 Task: Look for products with berry flavor in the category "Lollipops".
Action: Mouse moved to (18, 54)
Screenshot: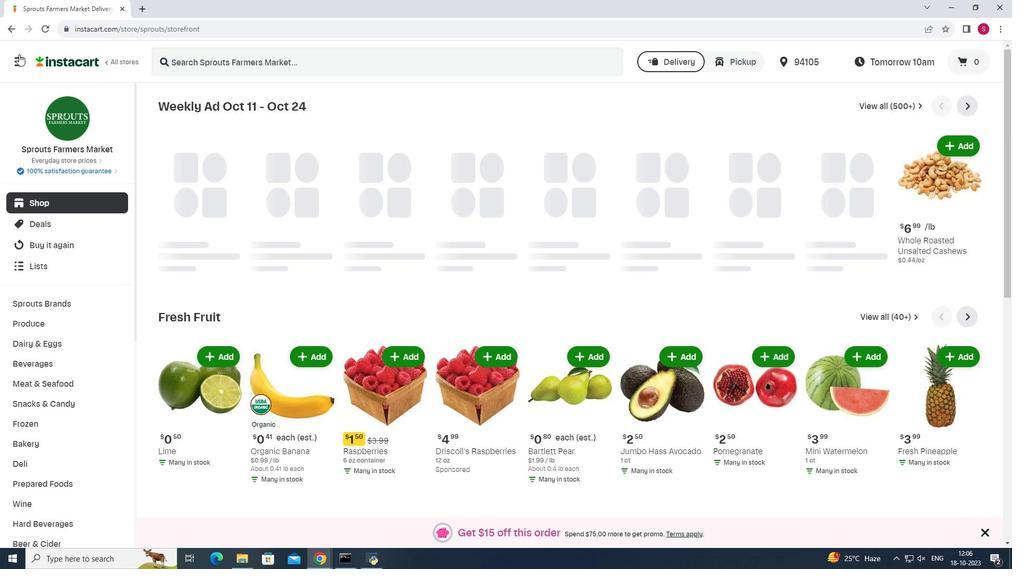 
Action: Mouse pressed left at (18, 54)
Screenshot: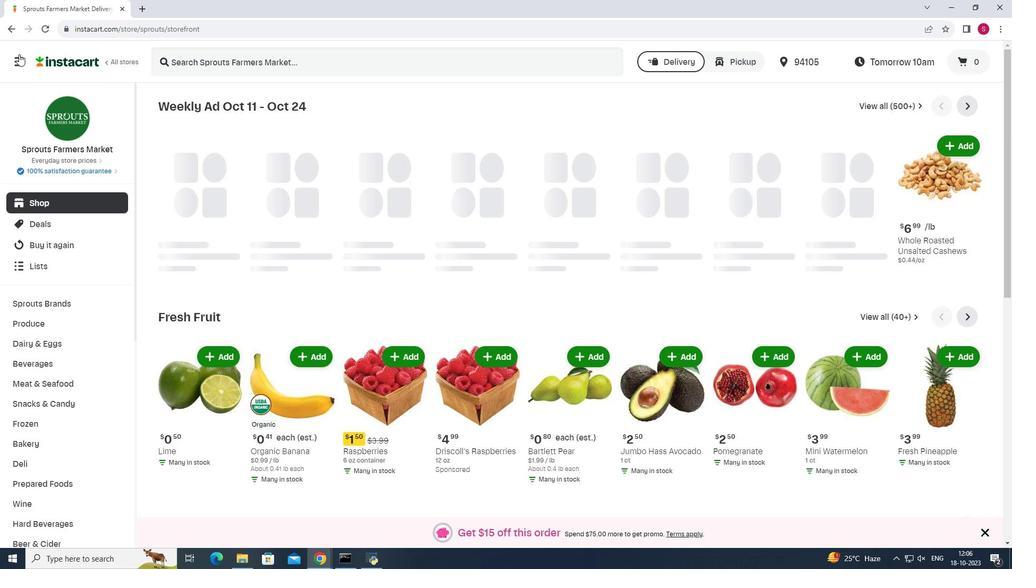 
Action: Mouse moved to (46, 279)
Screenshot: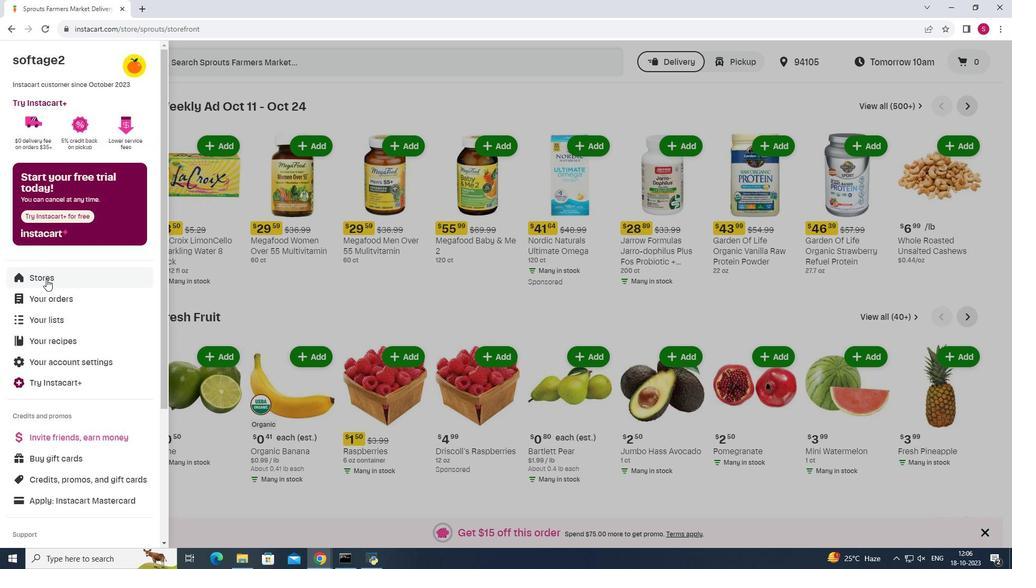 
Action: Mouse pressed left at (46, 279)
Screenshot: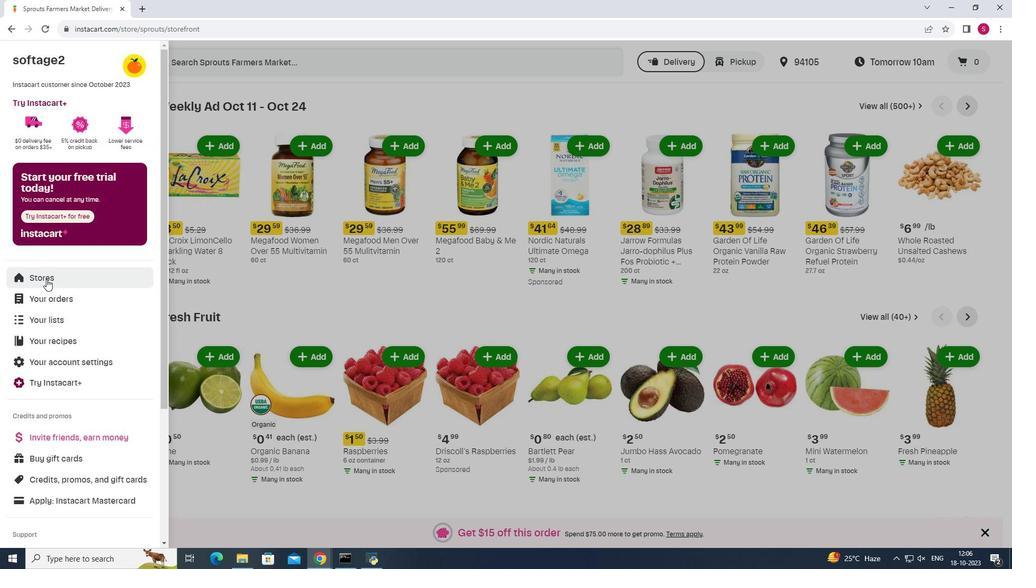 
Action: Mouse moved to (246, 94)
Screenshot: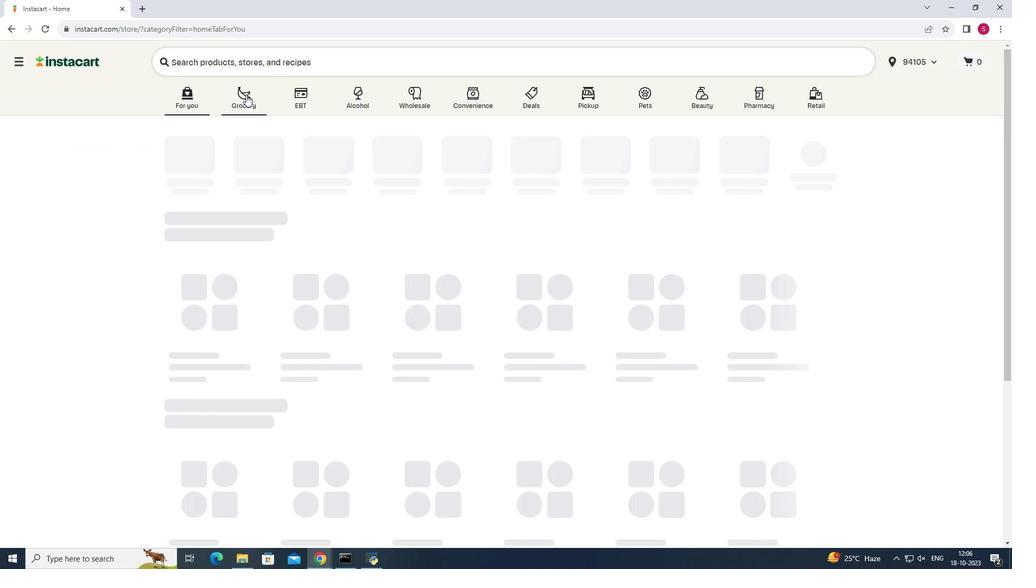 
Action: Mouse pressed left at (246, 94)
Screenshot: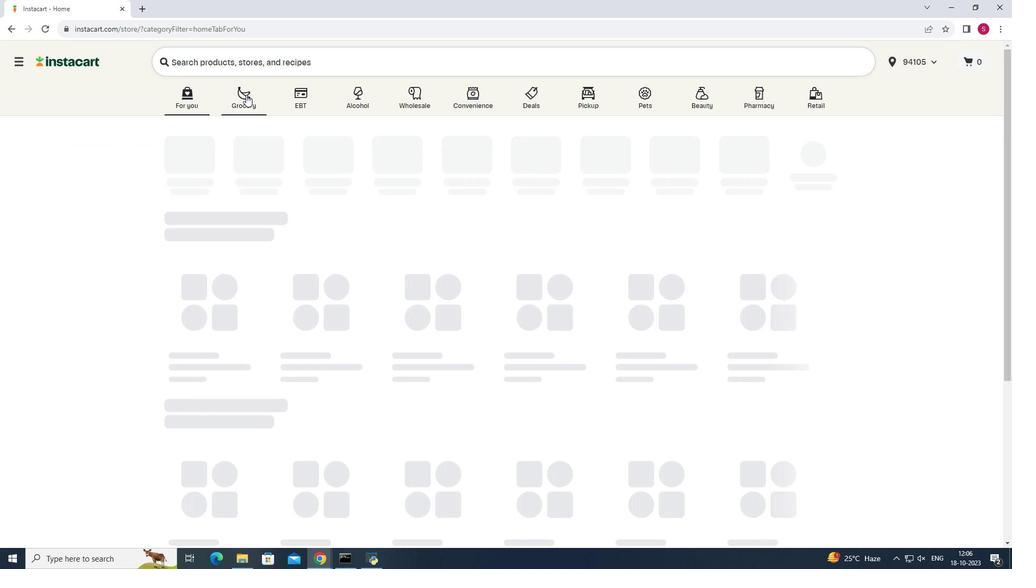 
Action: Mouse moved to (664, 141)
Screenshot: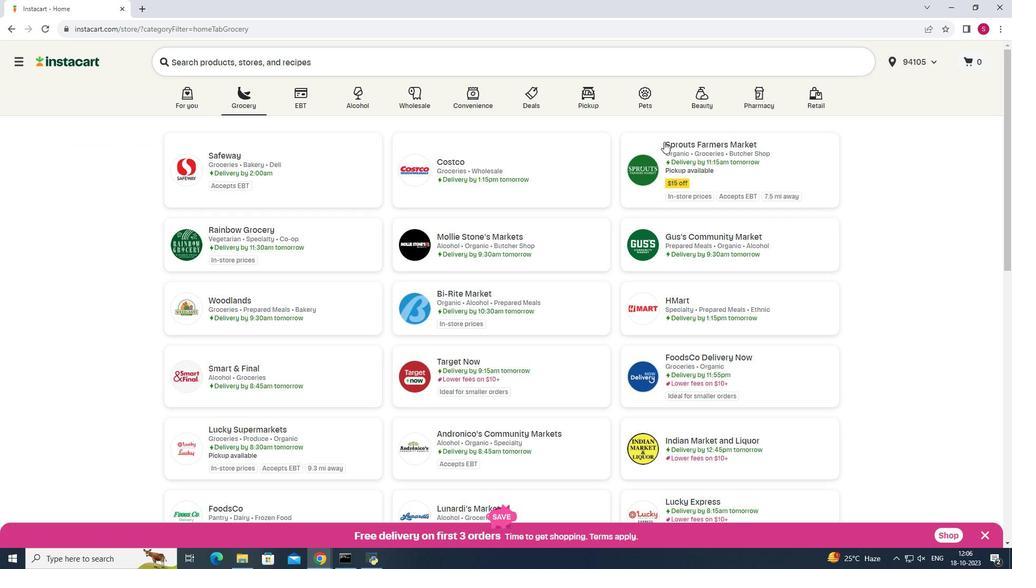 
Action: Mouse pressed left at (664, 141)
Screenshot: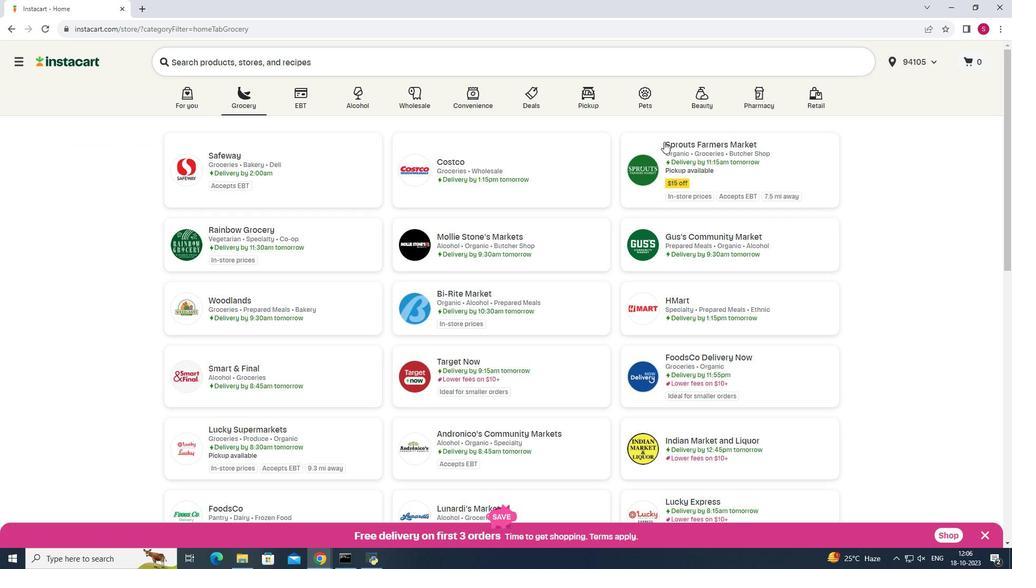 
Action: Mouse moved to (17, 400)
Screenshot: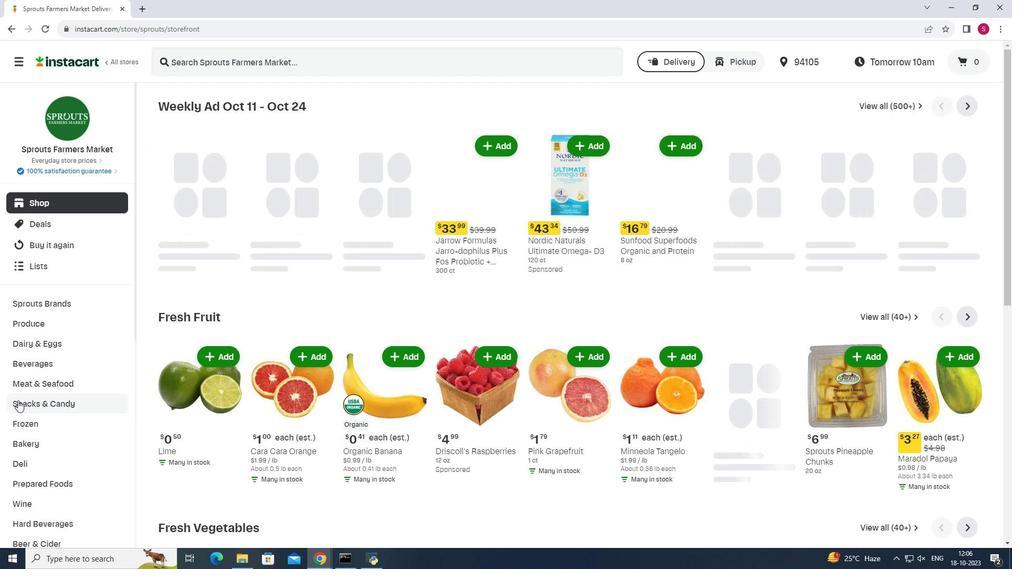 
Action: Mouse pressed left at (17, 400)
Screenshot: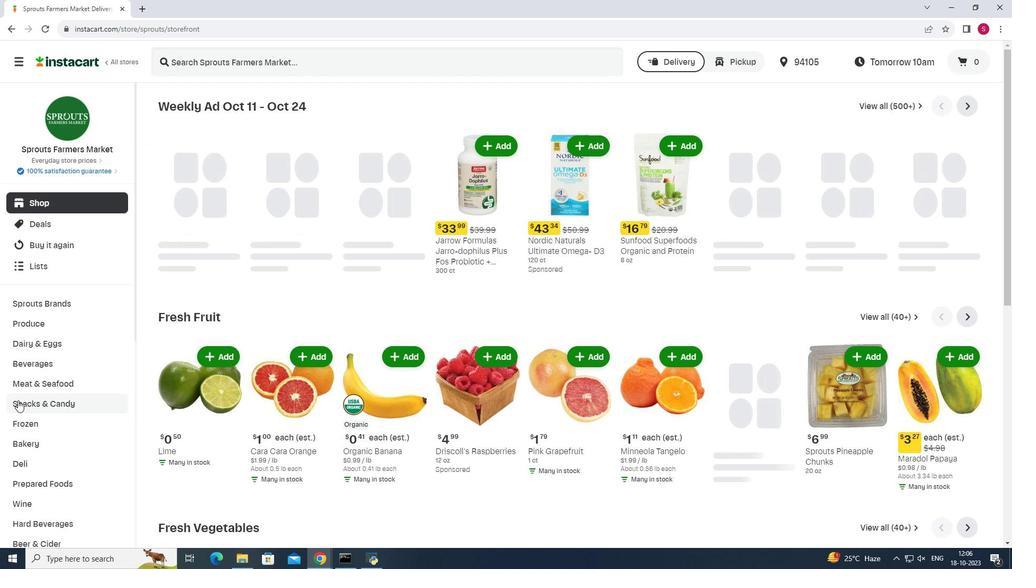 
Action: Mouse moved to (317, 136)
Screenshot: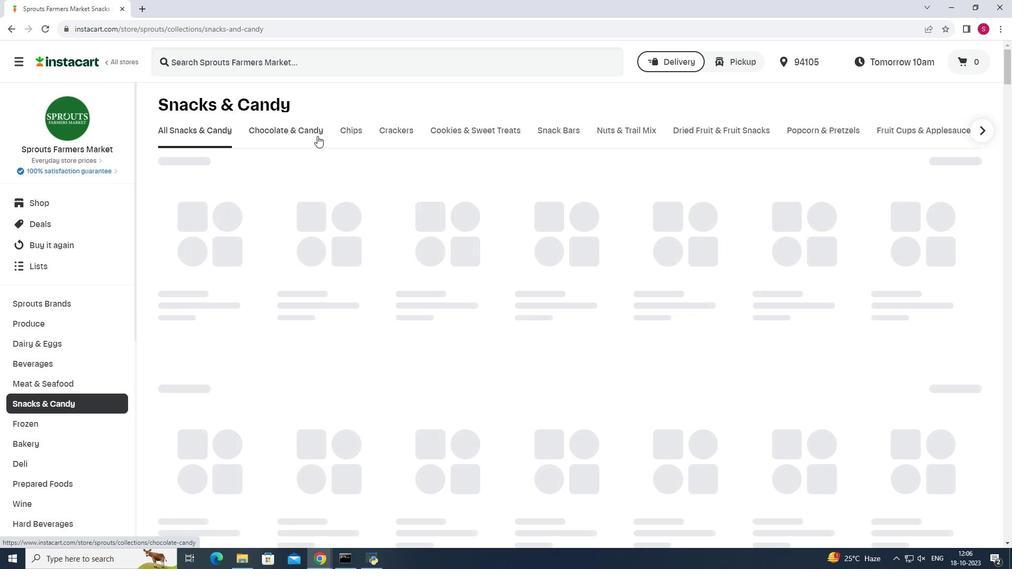 
Action: Mouse pressed left at (317, 136)
Screenshot: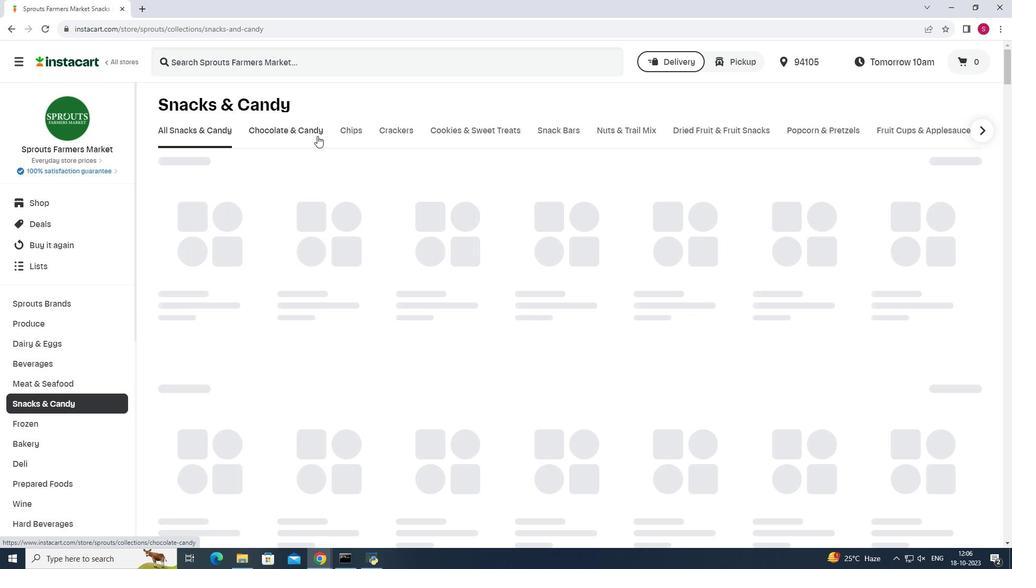 
Action: Mouse moved to (520, 173)
Screenshot: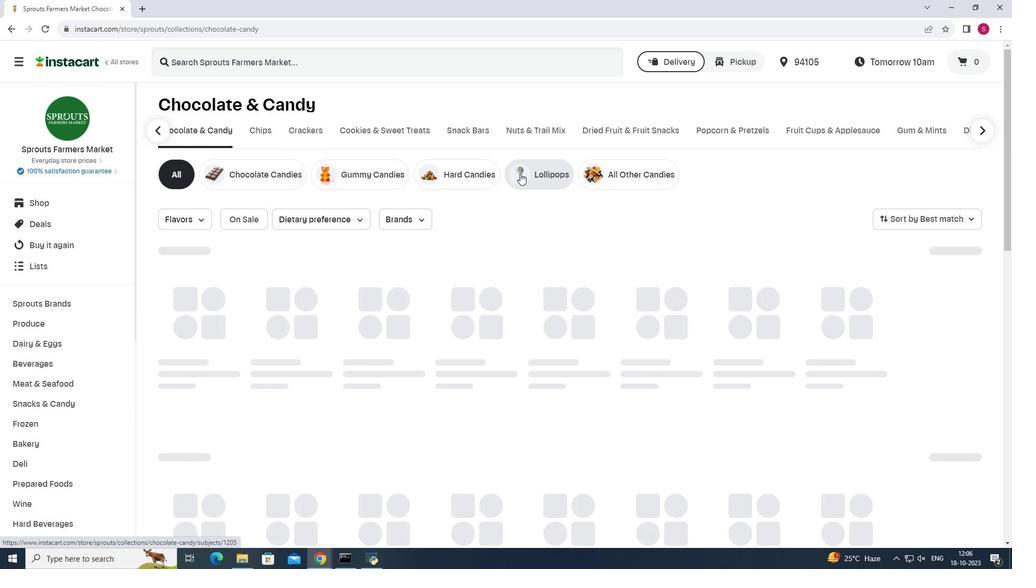 
Action: Mouse pressed left at (520, 173)
Screenshot: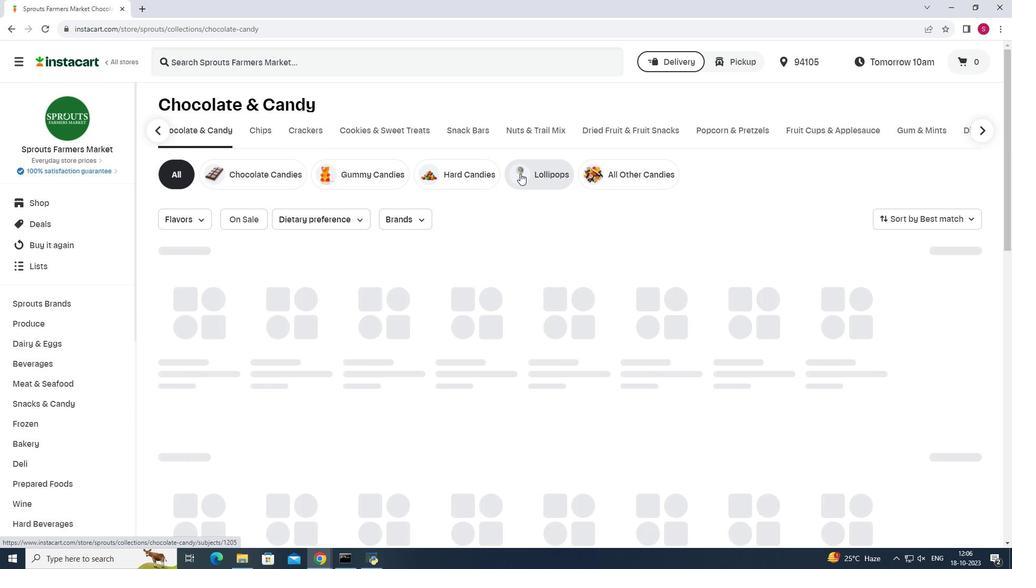 
Action: Mouse moved to (189, 225)
Screenshot: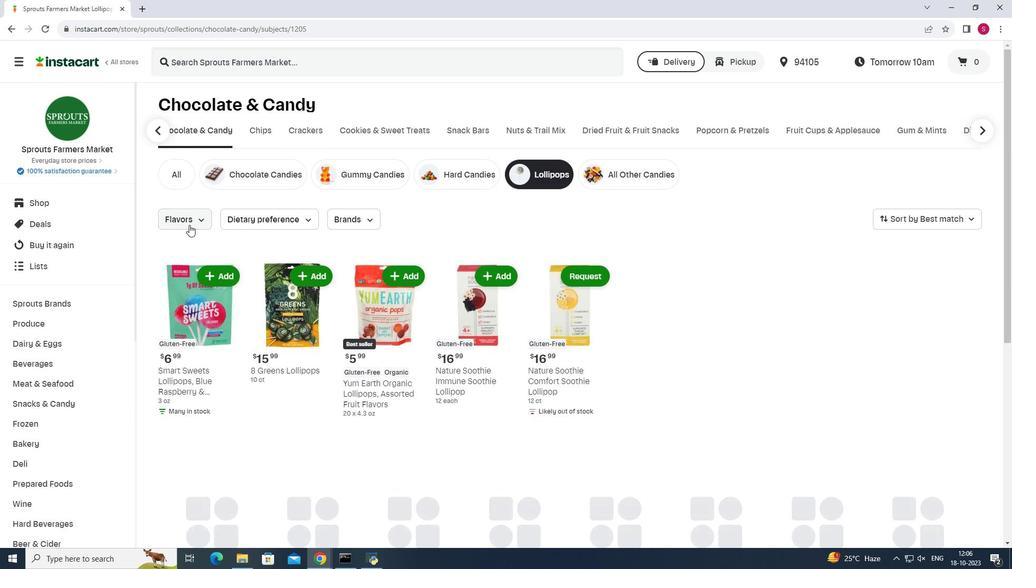
Action: Mouse pressed left at (189, 225)
Screenshot: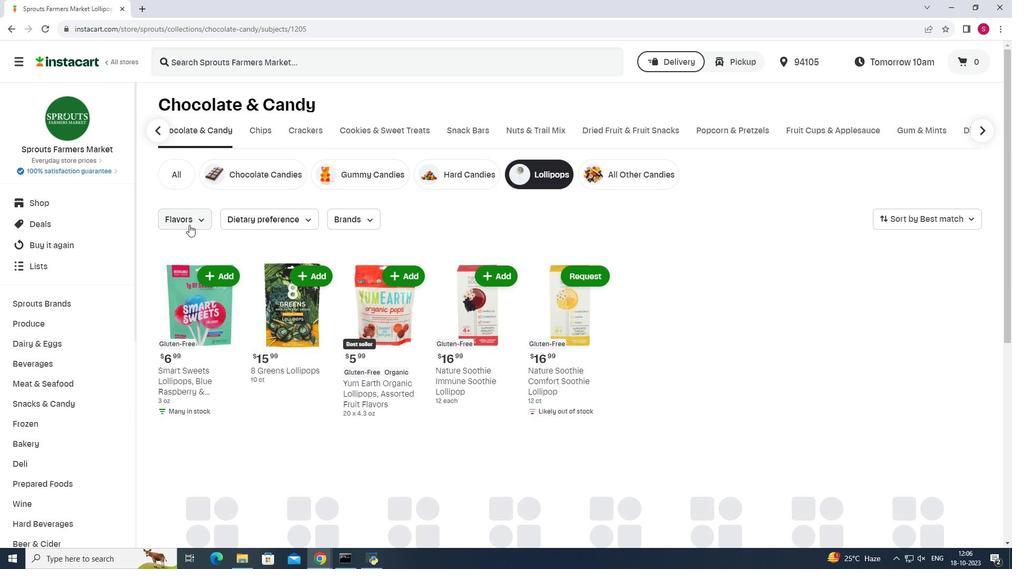 
Action: Mouse moved to (172, 301)
Screenshot: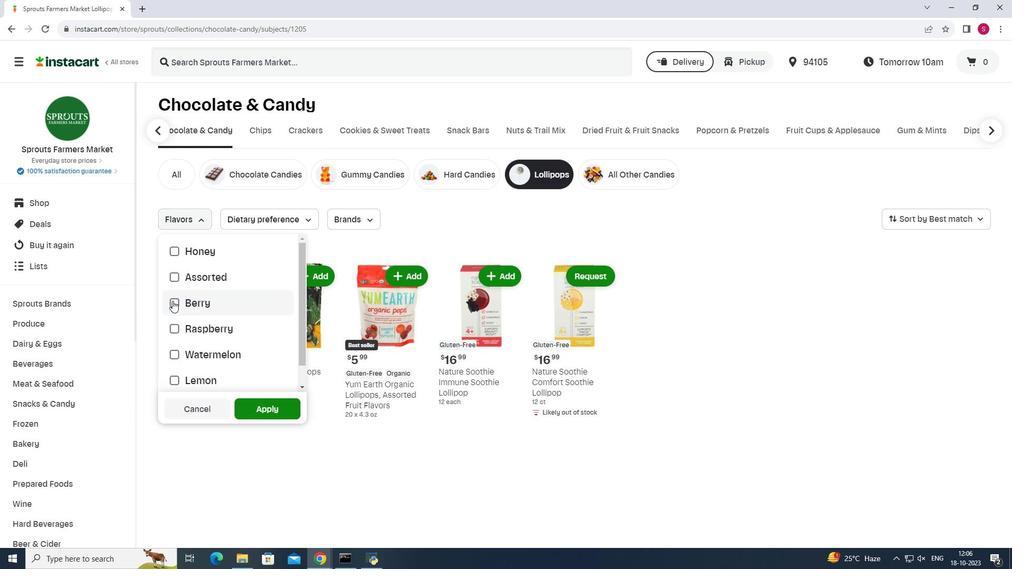 
Action: Mouse pressed left at (172, 301)
Screenshot: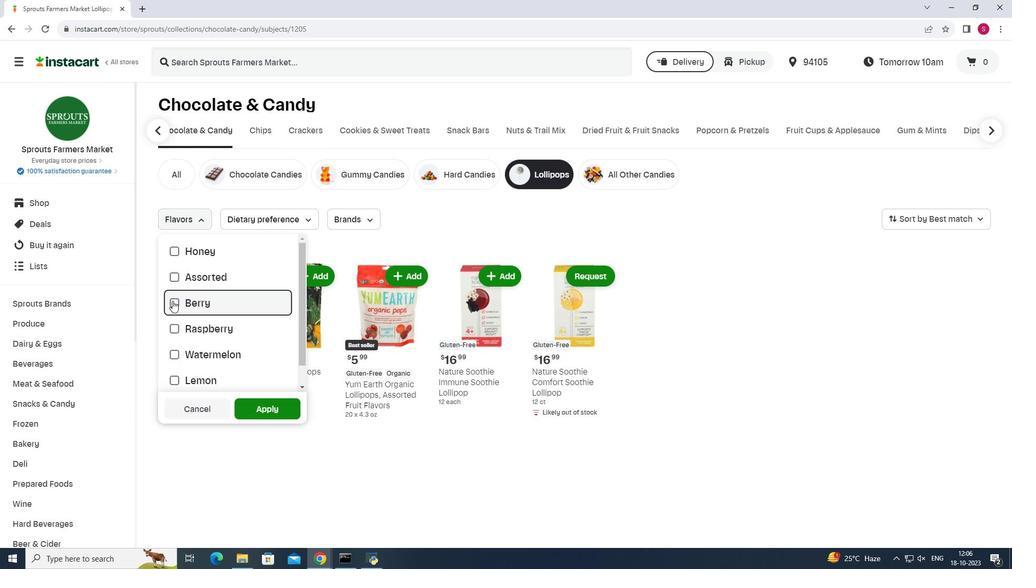 
Action: Mouse moved to (248, 410)
Screenshot: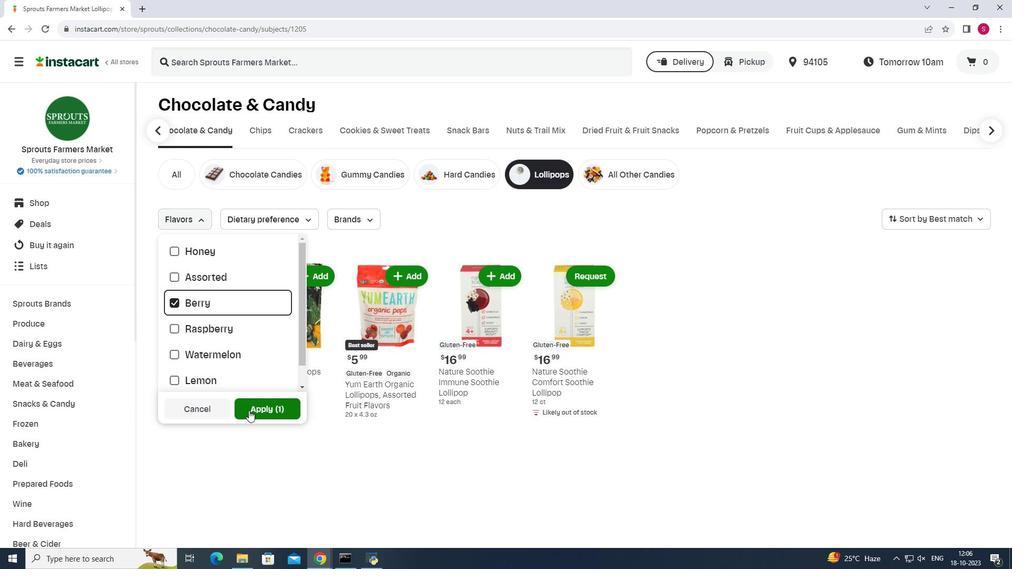 
Action: Mouse pressed left at (248, 410)
Screenshot: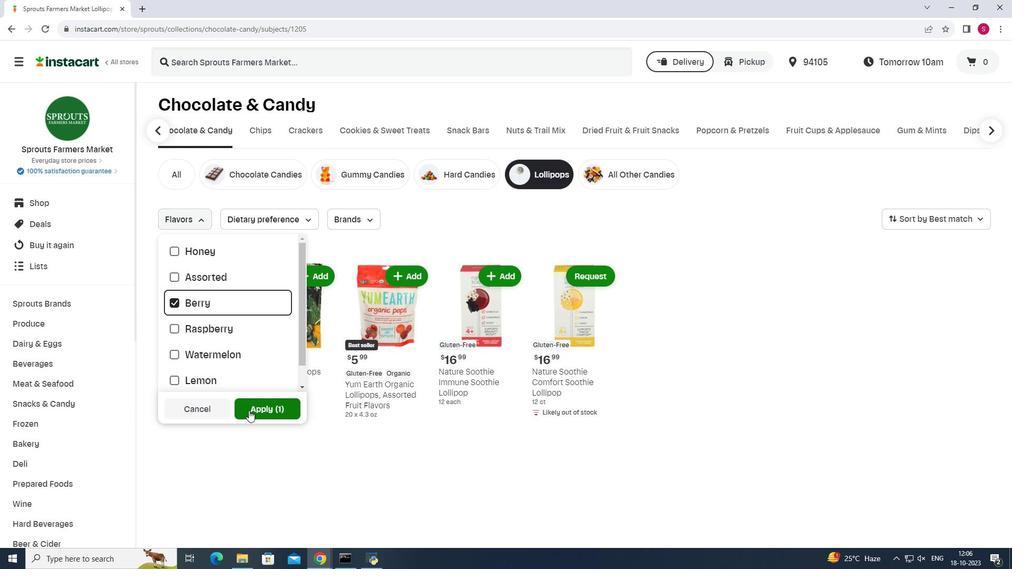 
Action: Mouse moved to (594, 243)
Screenshot: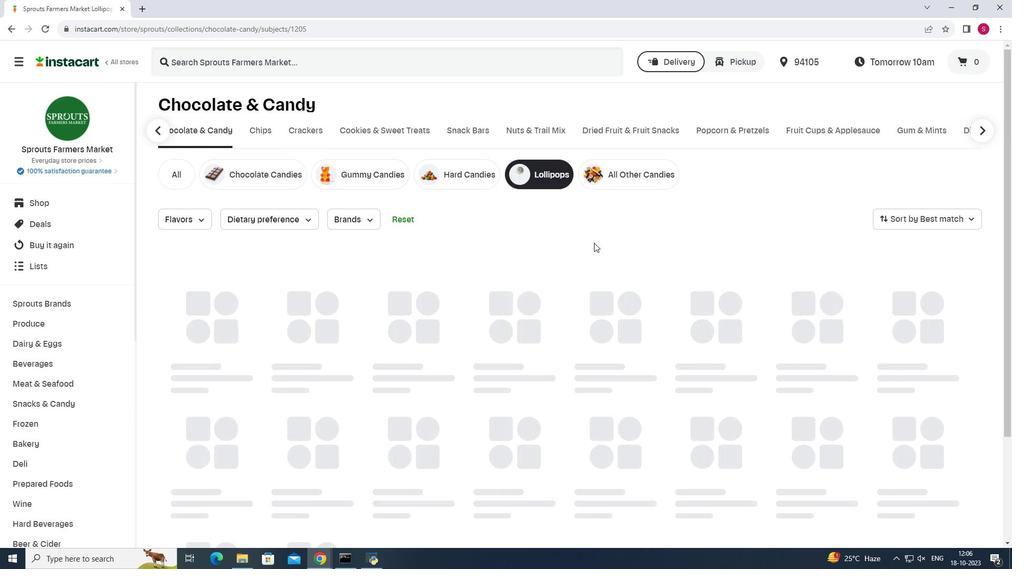 
